 Task: Add Everyone Meyer Lemon + Mandarin Hand Soap Refill to the cart.
Action: Mouse moved to (708, 253)
Screenshot: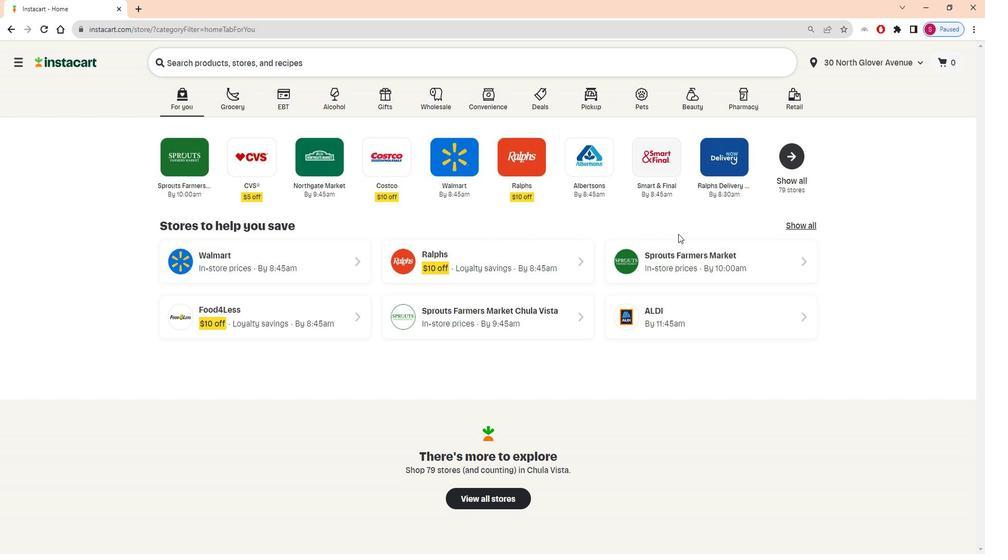 
Action: Mouse pressed left at (708, 253)
Screenshot: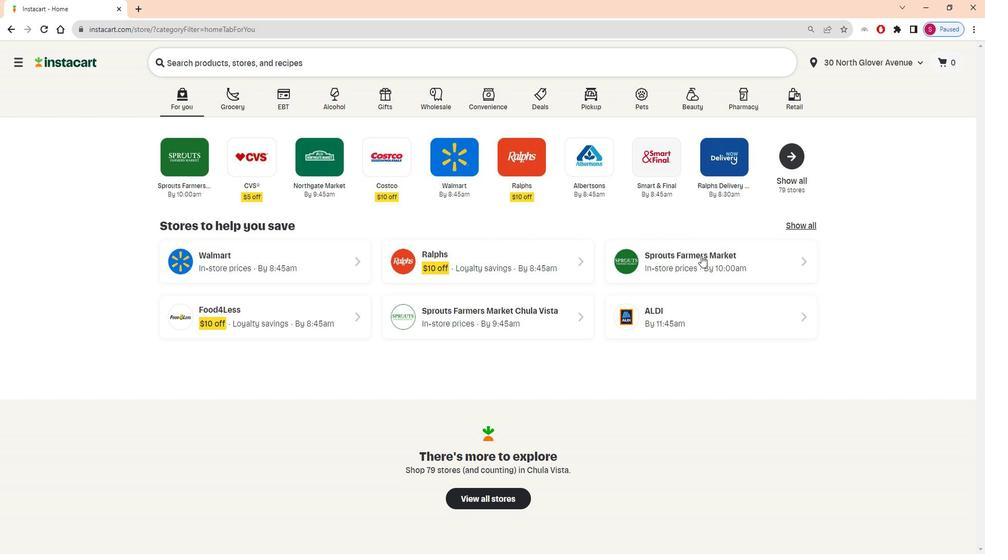 
Action: Mouse moved to (61, 390)
Screenshot: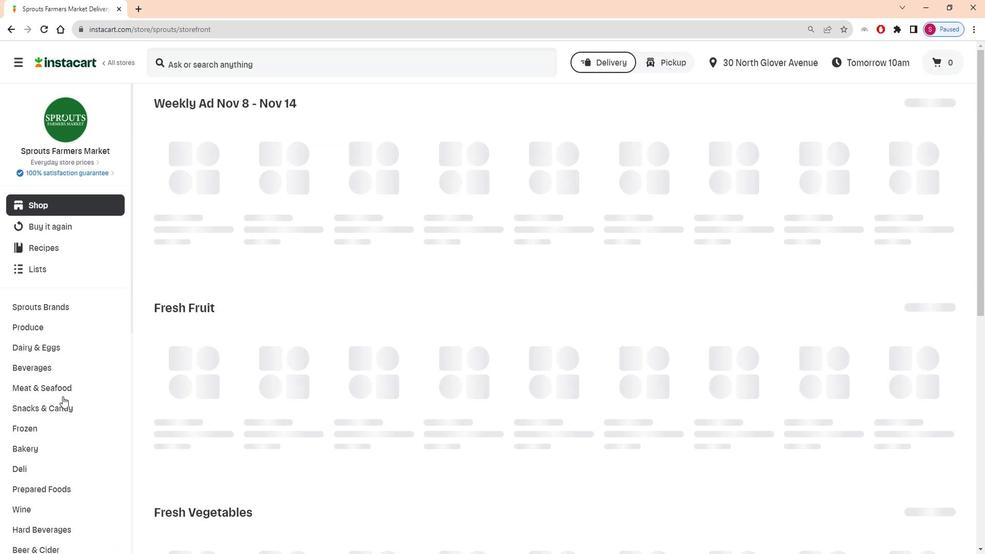 
Action: Mouse scrolled (61, 390) with delta (0, 0)
Screenshot: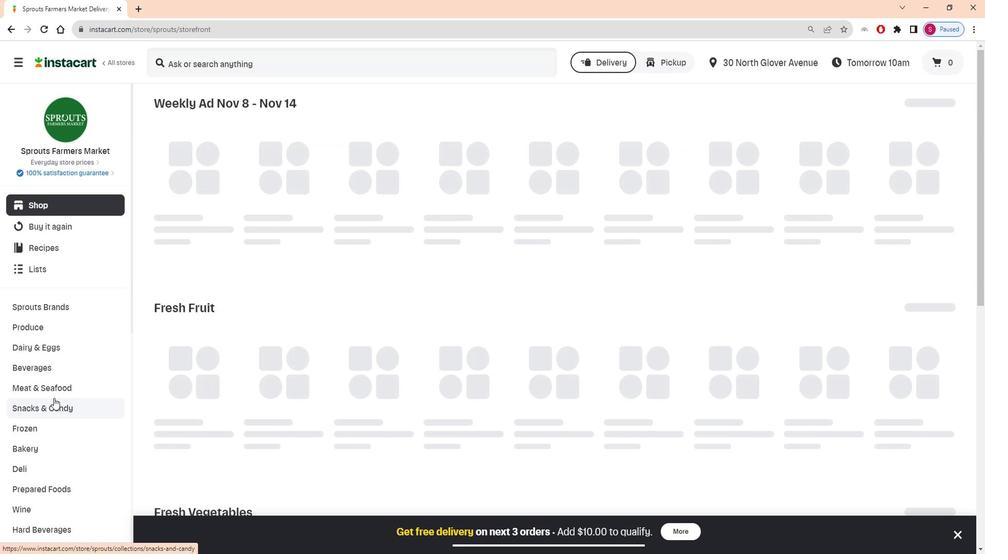 
Action: Mouse scrolled (61, 390) with delta (0, 0)
Screenshot: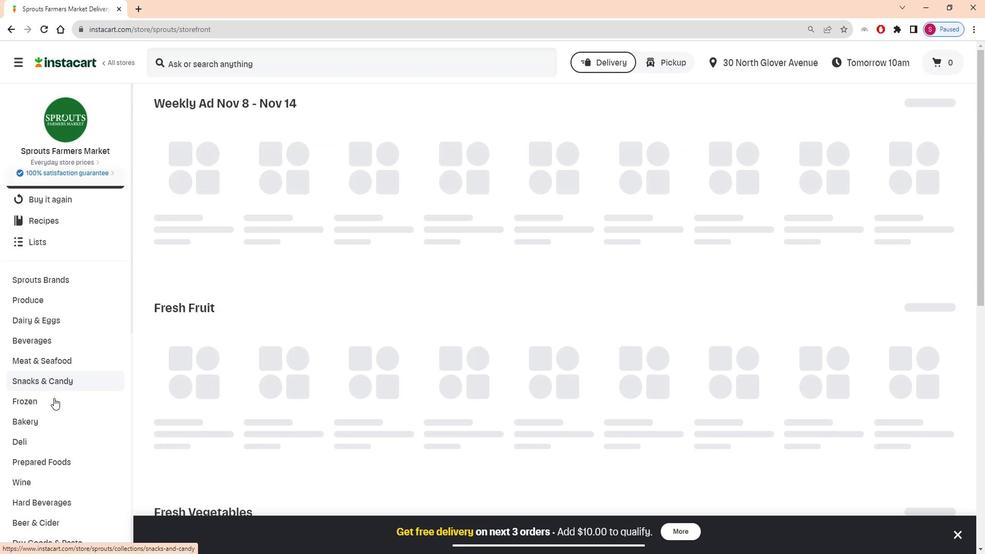 
Action: Mouse scrolled (61, 390) with delta (0, 0)
Screenshot: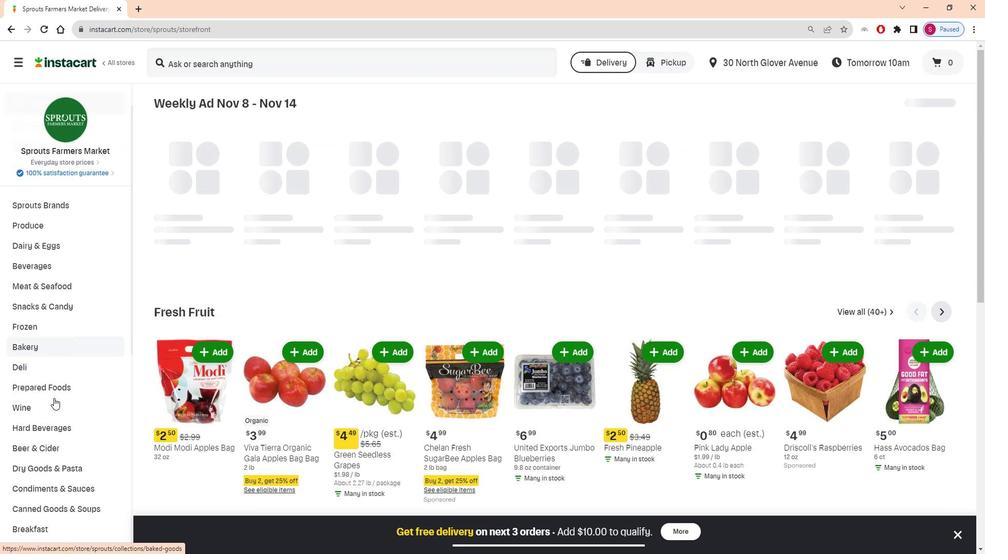 
Action: Mouse scrolled (61, 390) with delta (0, 0)
Screenshot: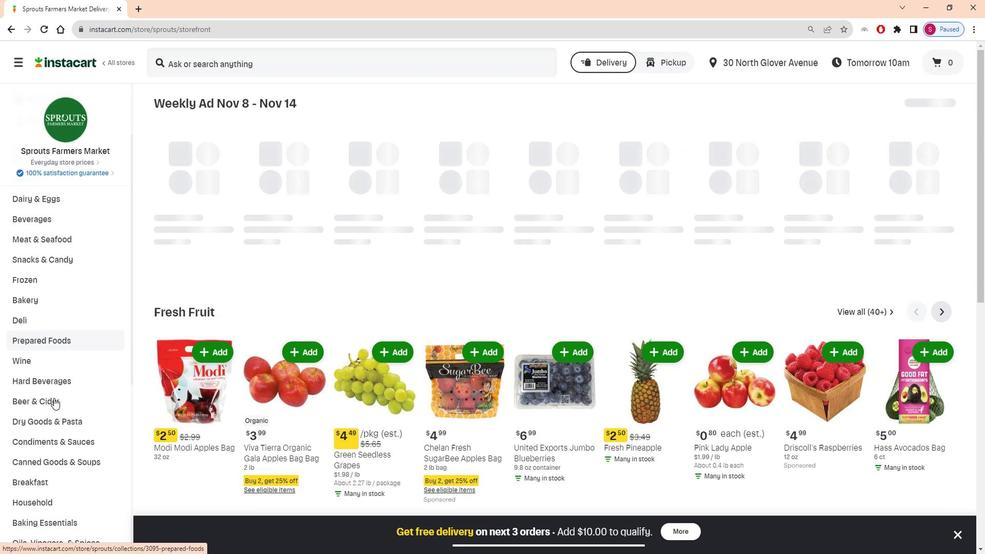 
Action: Mouse scrolled (61, 390) with delta (0, 0)
Screenshot: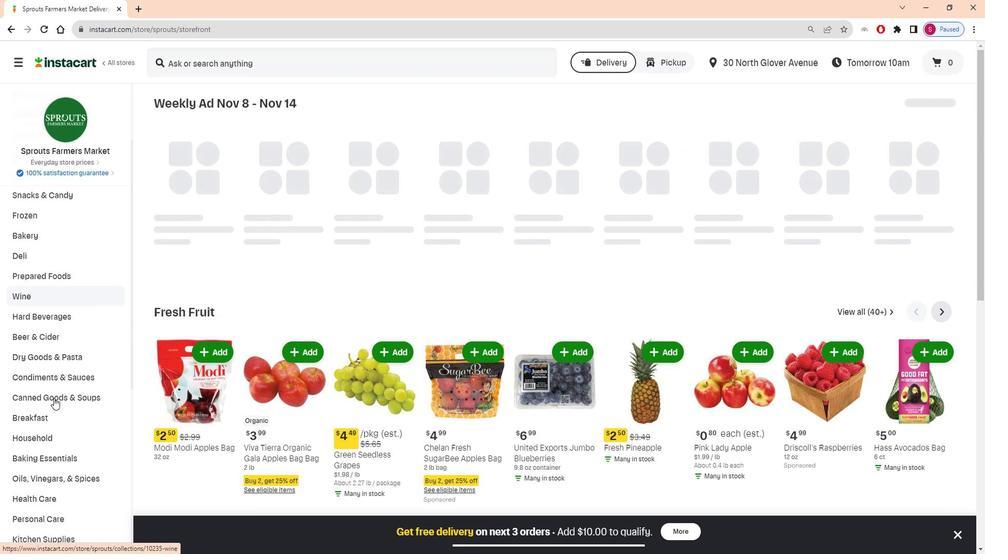 
Action: Mouse moved to (59, 402)
Screenshot: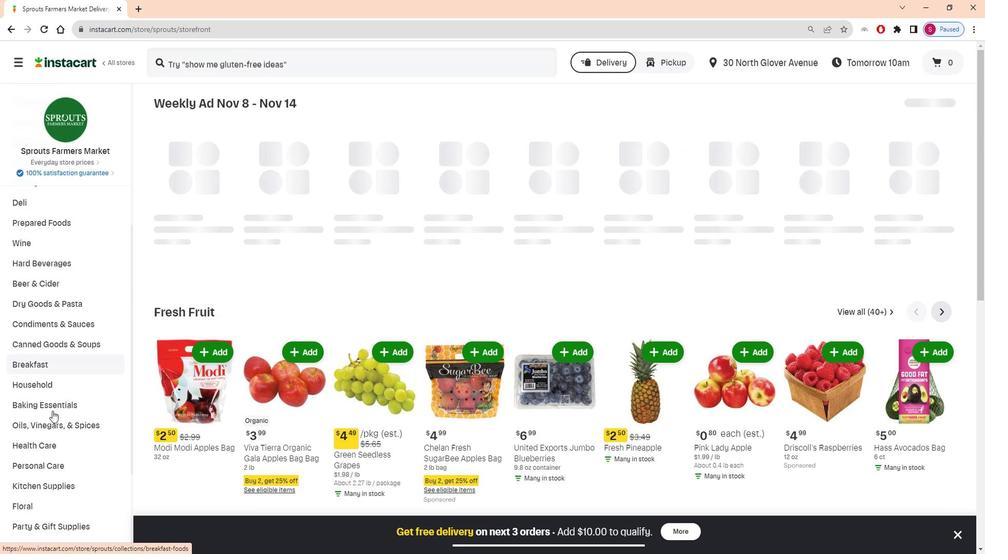 
Action: Mouse scrolled (59, 402) with delta (0, 0)
Screenshot: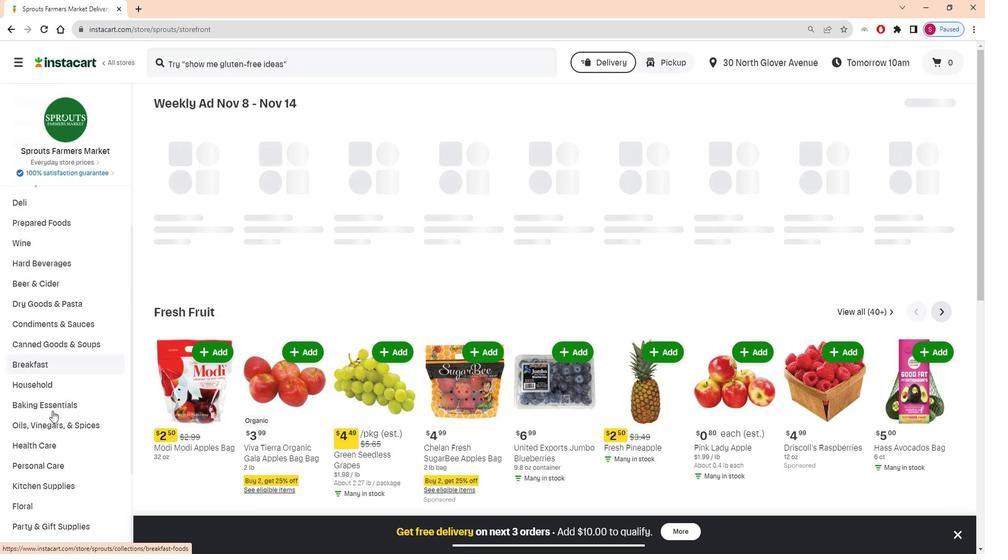 
Action: Mouse moved to (60, 408)
Screenshot: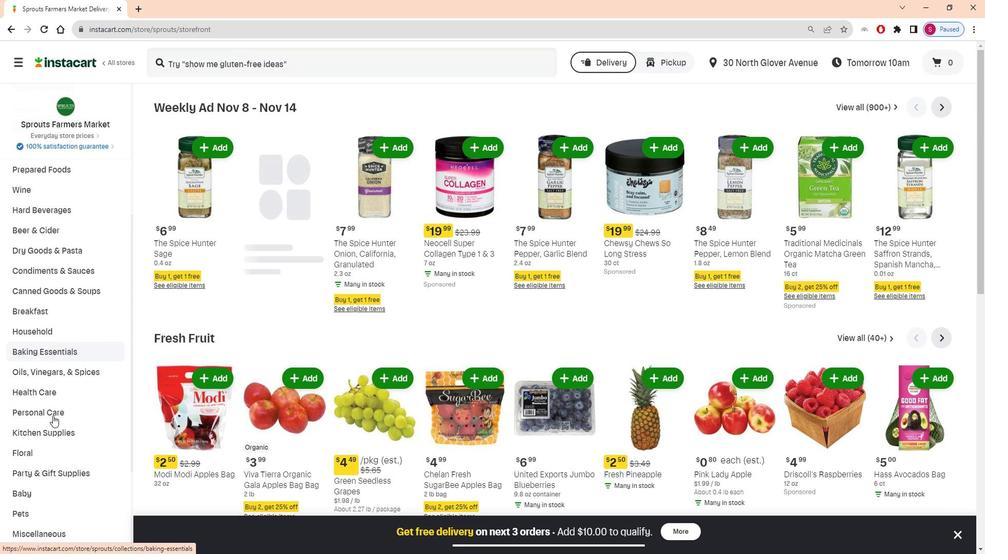 
Action: Mouse pressed left at (60, 408)
Screenshot: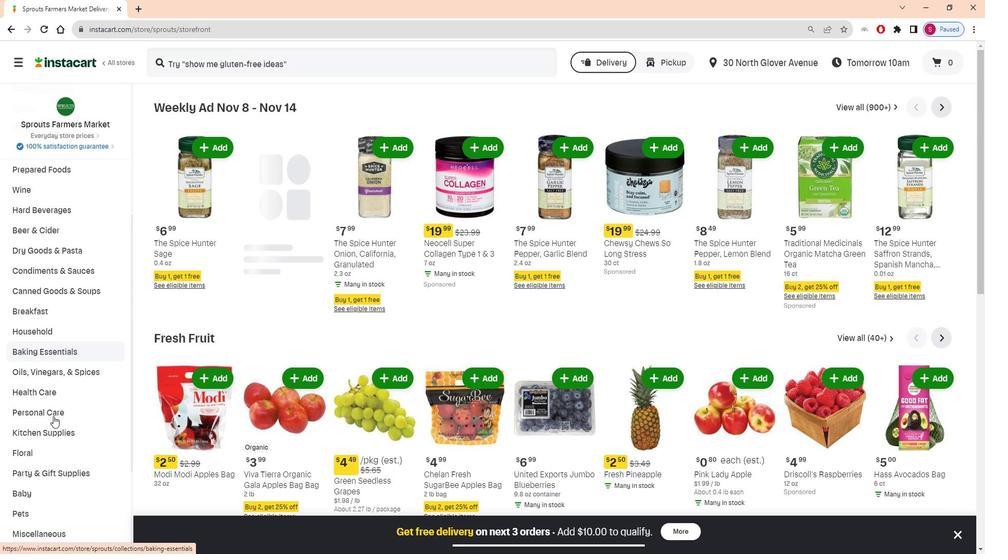 
Action: Mouse moved to (81, 411)
Screenshot: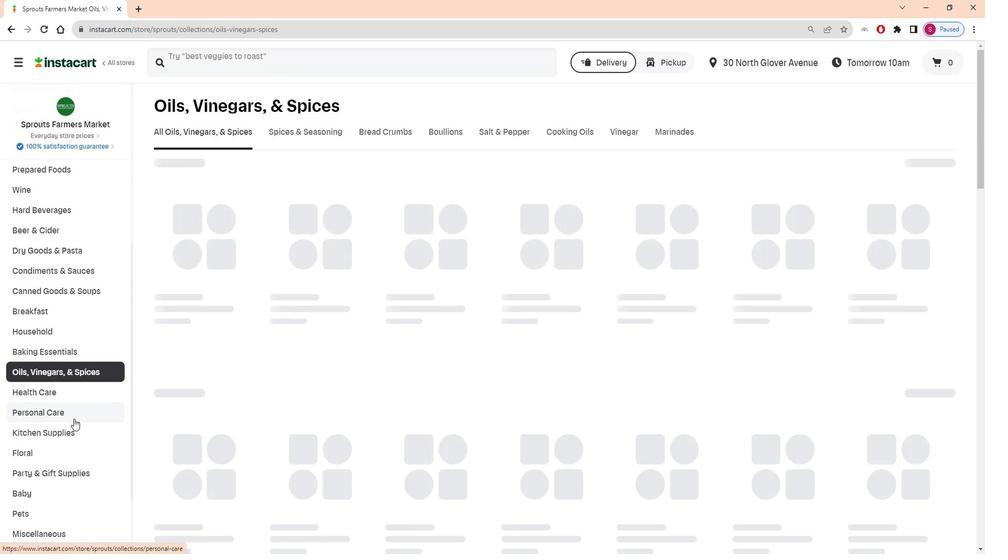 
Action: Mouse pressed left at (81, 411)
Screenshot: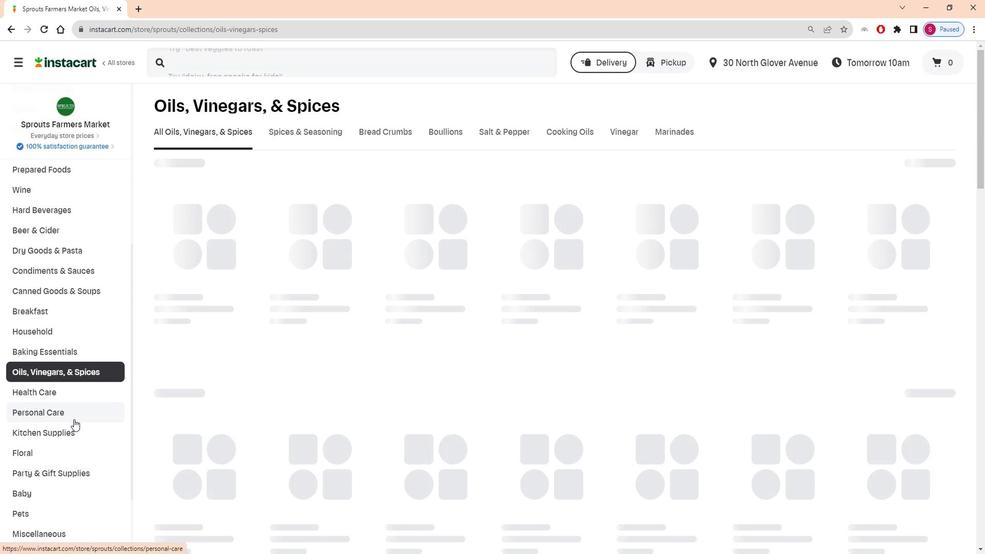 
Action: Mouse moved to (263, 125)
Screenshot: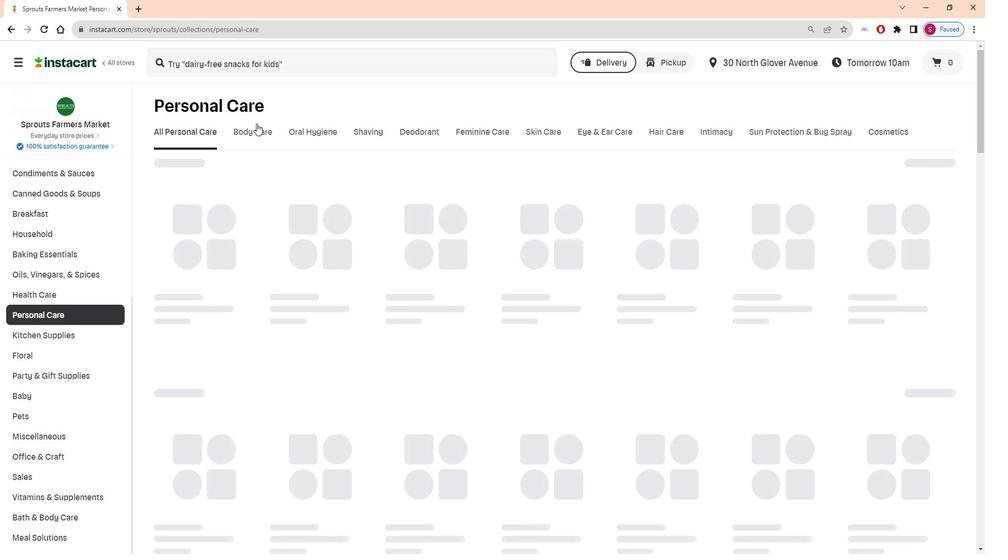 
Action: Mouse pressed left at (263, 125)
Screenshot: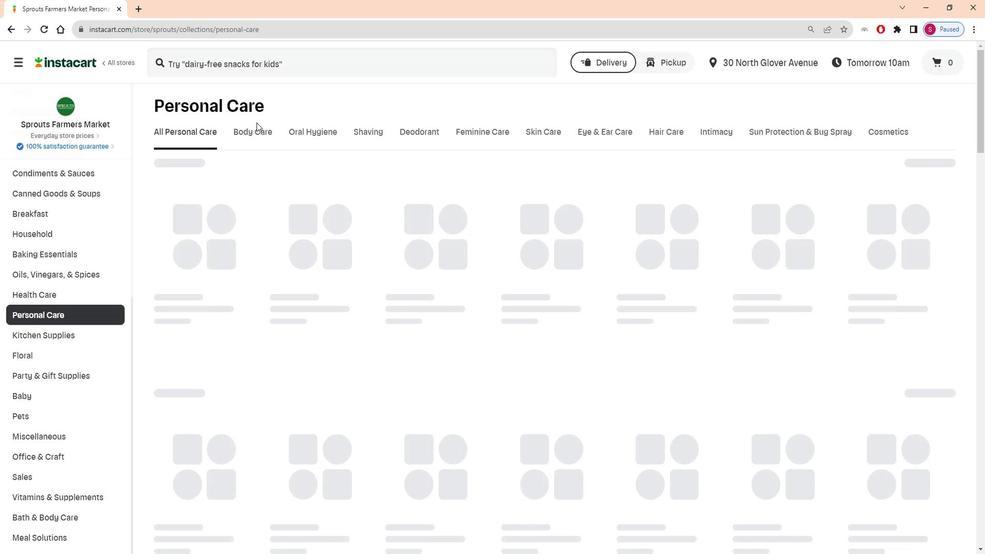 
Action: Mouse moved to (264, 131)
Screenshot: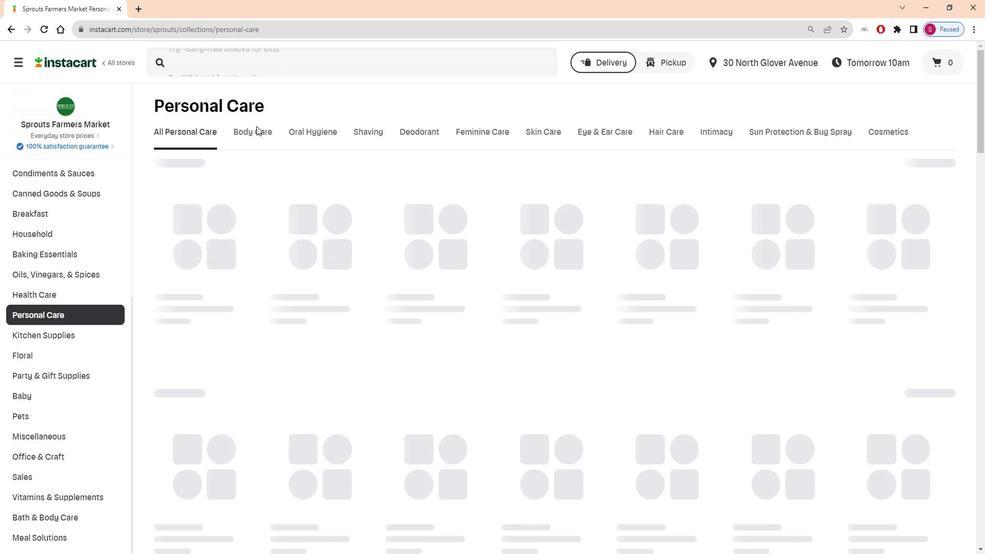 
Action: Mouse pressed left at (264, 131)
Screenshot: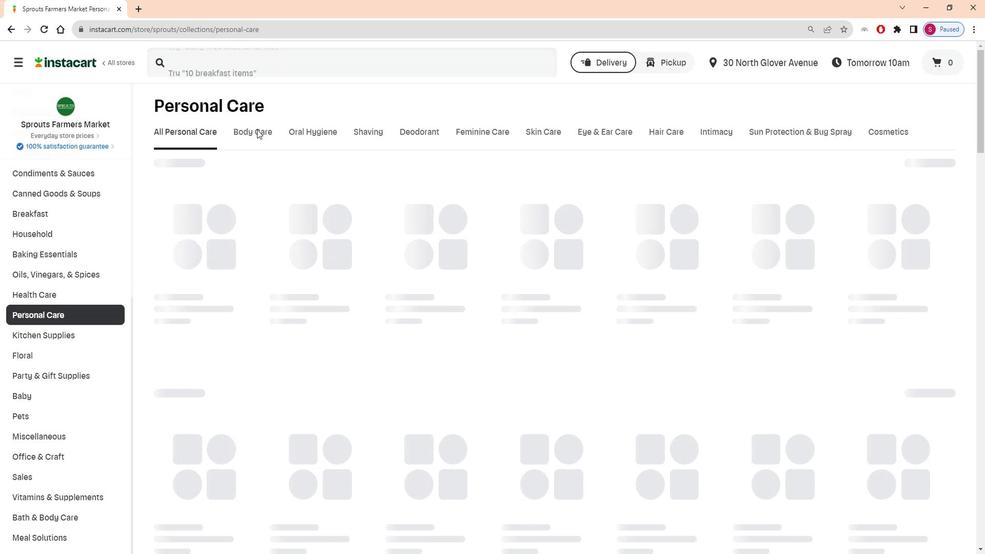 
Action: Mouse moved to (356, 184)
Screenshot: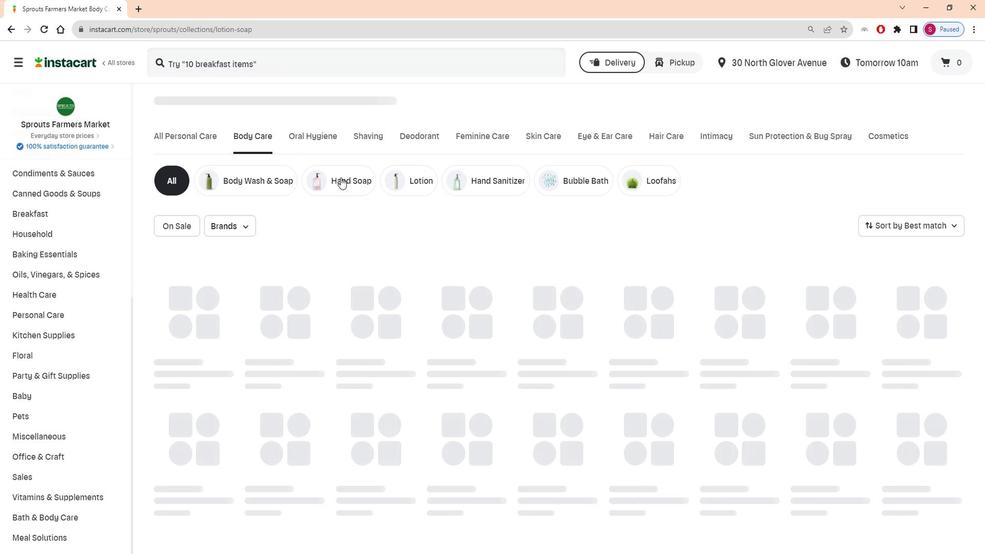 
Action: Mouse pressed left at (356, 184)
Screenshot: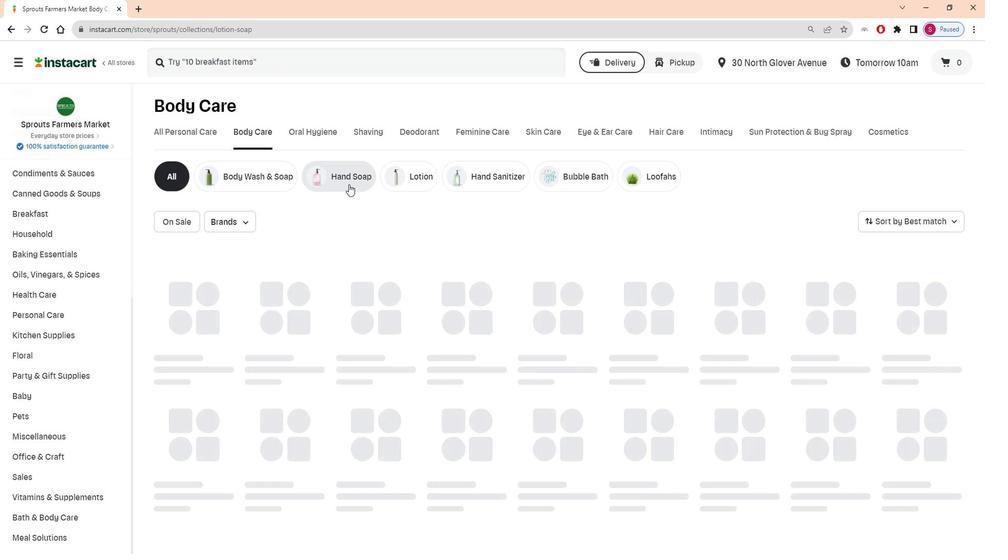 
Action: Mouse moved to (299, 74)
Screenshot: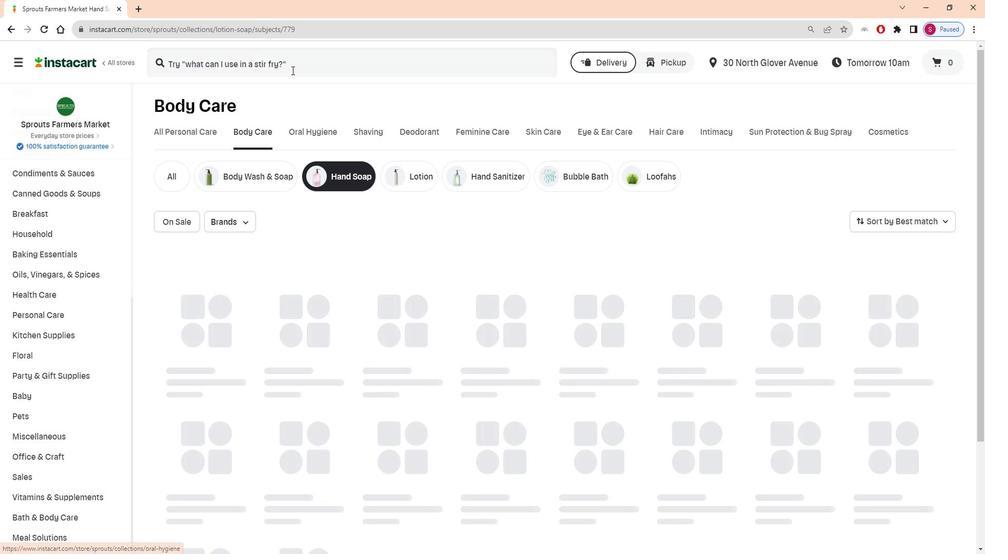 
Action: Mouse pressed left at (299, 74)
Screenshot: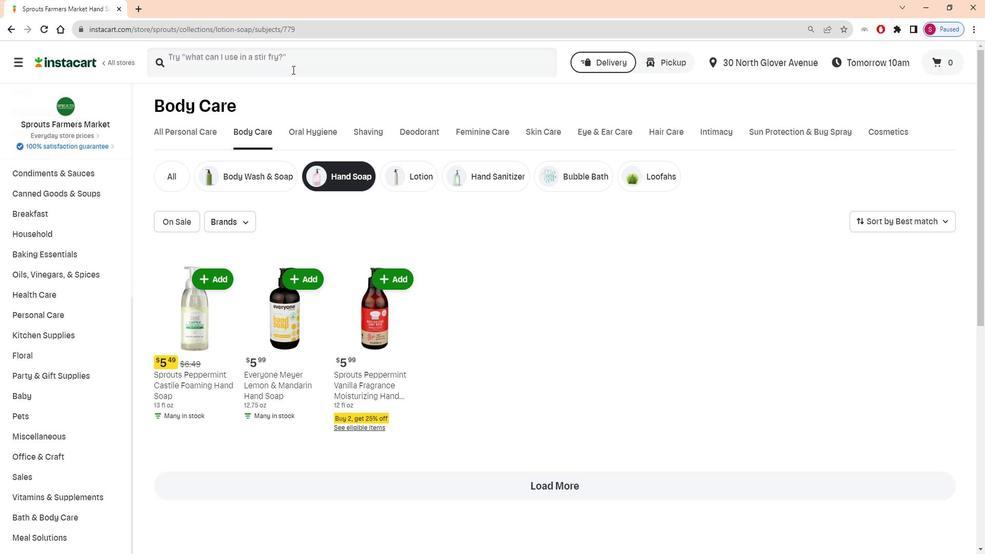 
Action: Mouse moved to (300, 71)
Screenshot: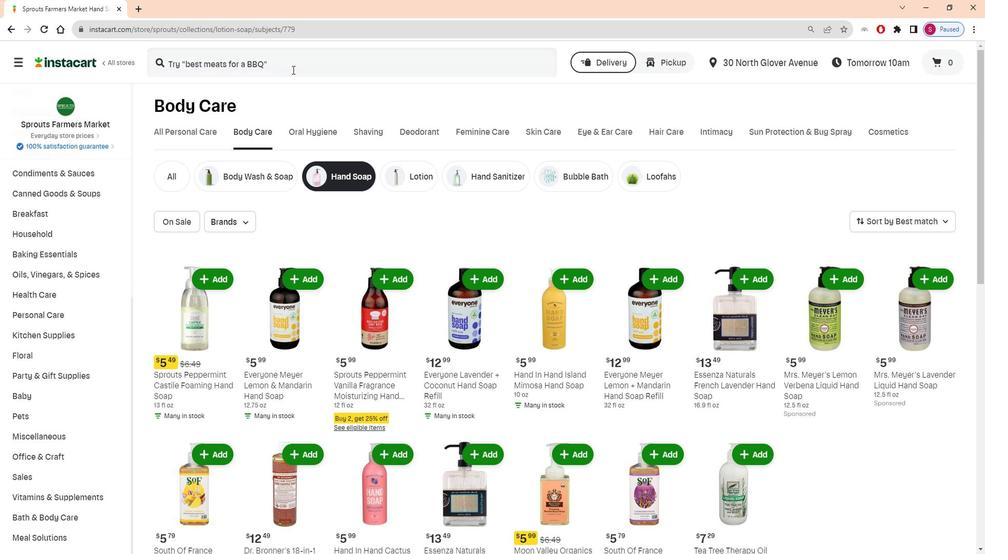 
Action: Mouse pressed left at (300, 71)
Screenshot: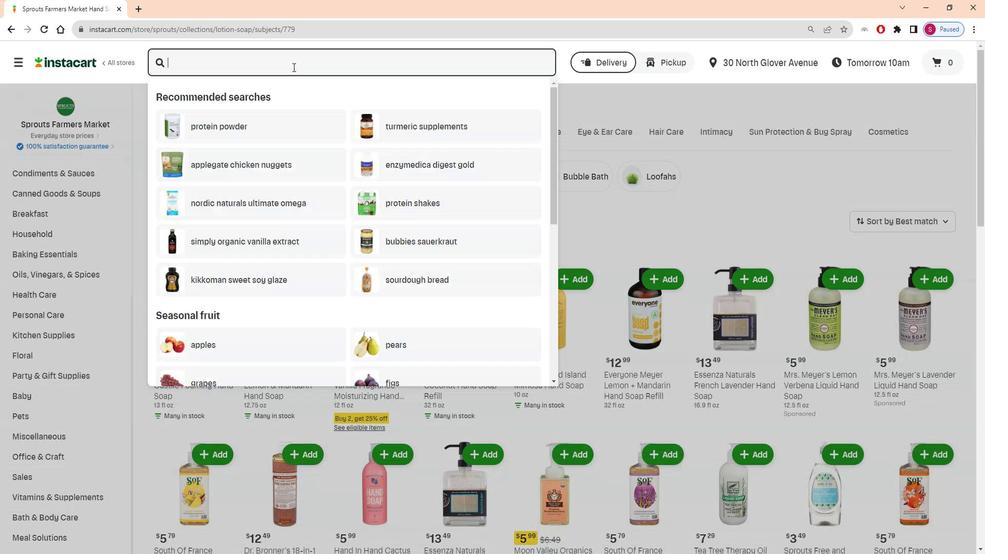 
Action: Mouse moved to (300, 71)
Screenshot: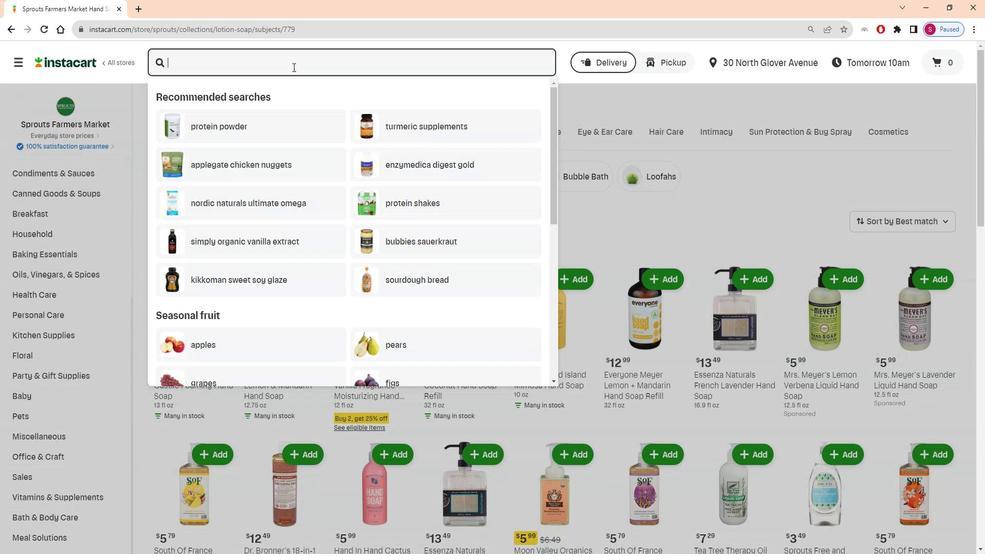 
Action: Key pressed <Key.shift>Everyone<Key.space><Key.shift><Key.shift><Key.shift><Key.shift><Key.shift><Key.shift><Key.shift>Meyer<Key.space><Key.shift>Lemon<Key.space>+<Key.space><Key.shift>Mandarin<Key.space><Key.shift>Hand<Key.space><Key.shift>Soap<Key.space><Key.shift>Refill<Key.enter>
Screenshot: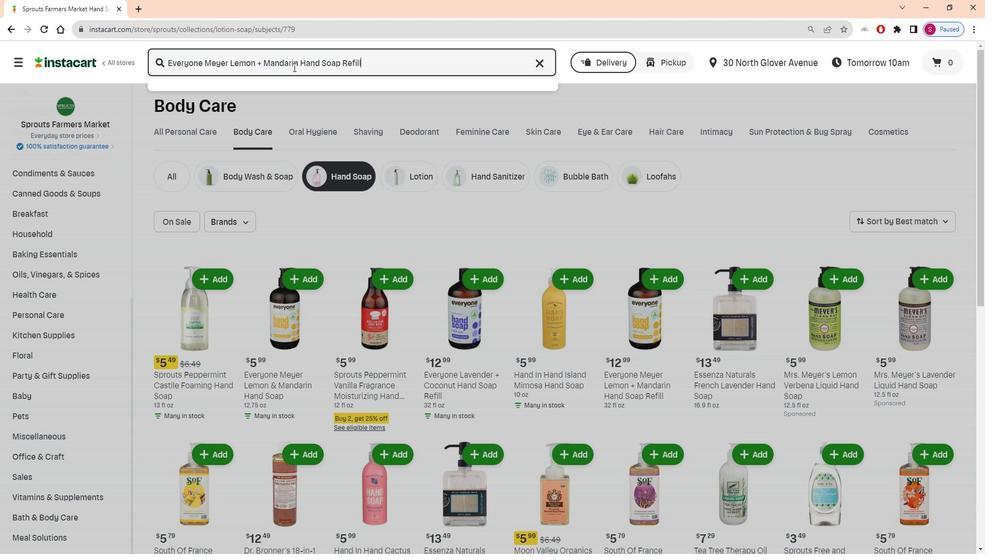 
Action: Mouse moved to (315, 245)
Screenshot: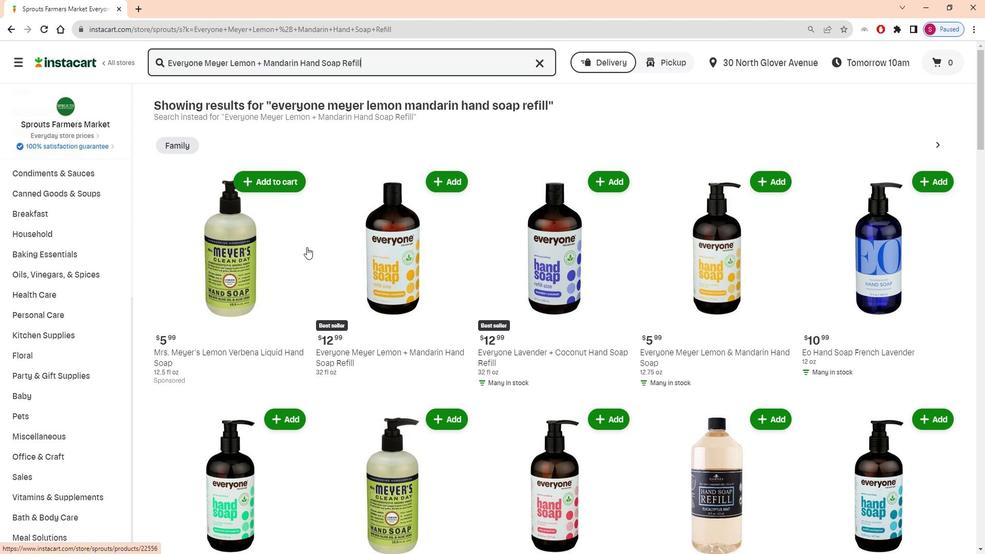 
Action: Mouse scrolled (315, 244) with delta (0, 0)
Screenshot: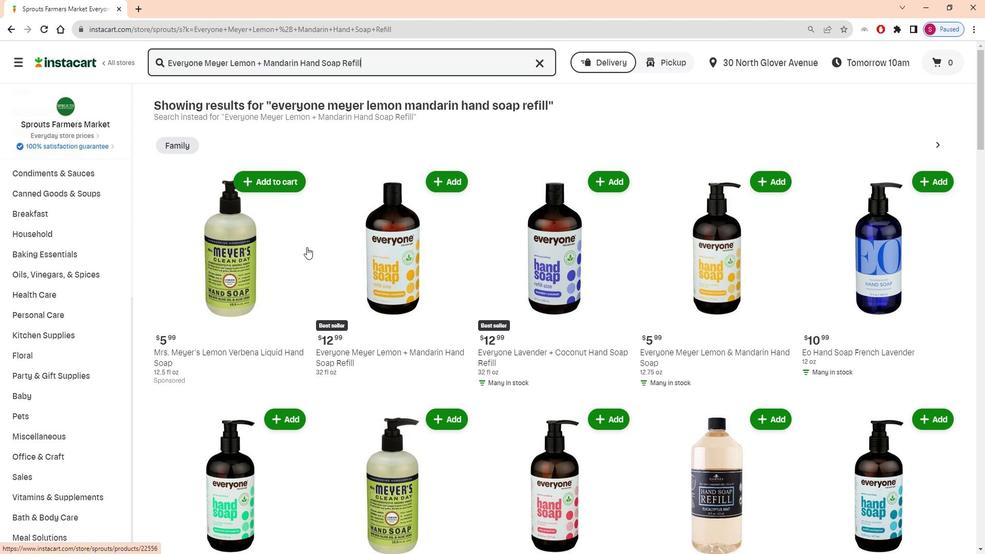 
Action: Mouse moved to (339, 240)
Screenshot: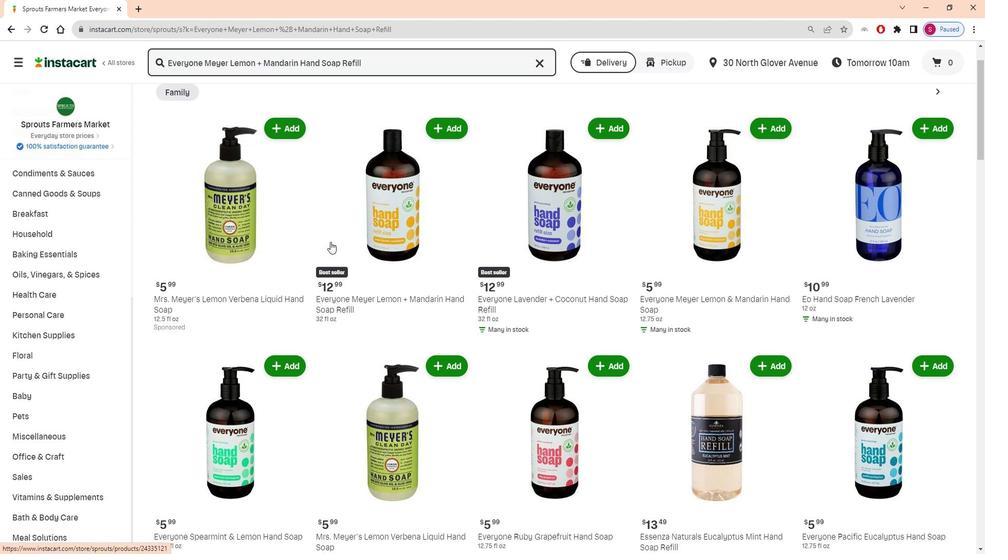 
Action: Mouse scrolled (339, 240) with delta (0, 0)
Screenshot: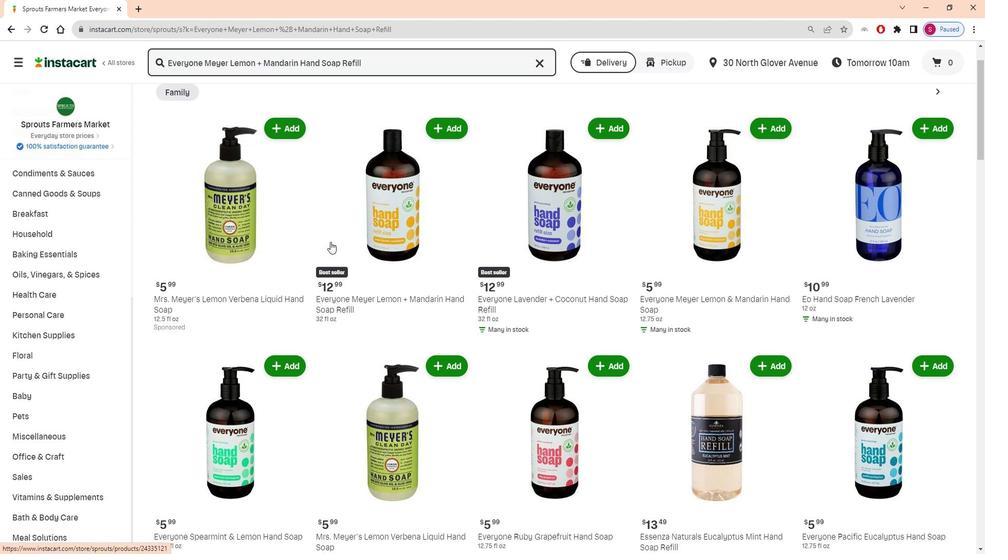 
Action: Mouse moved to (344, 239)
Screenshot: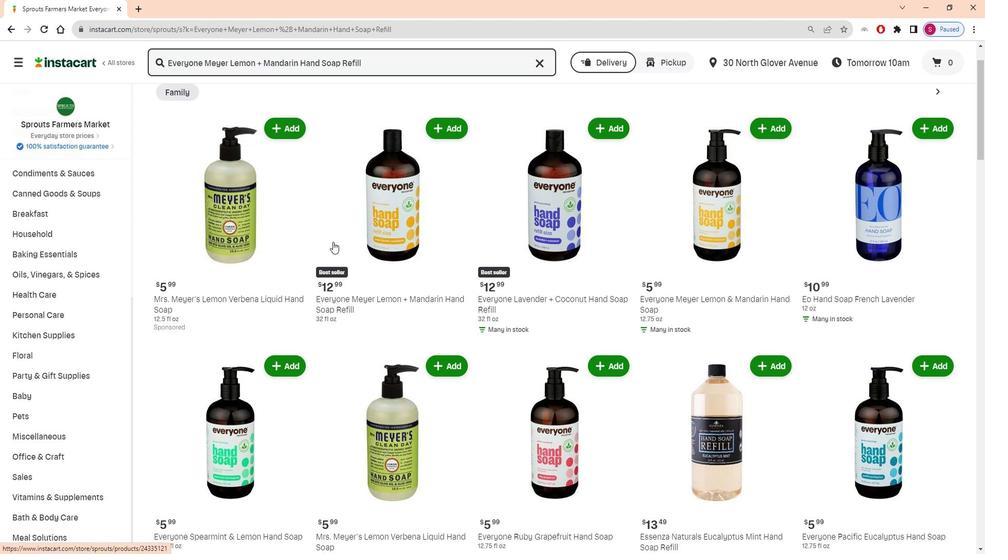 
Action: Mouse scrolled (344, 239) with delta (0, 0)
Screenshot: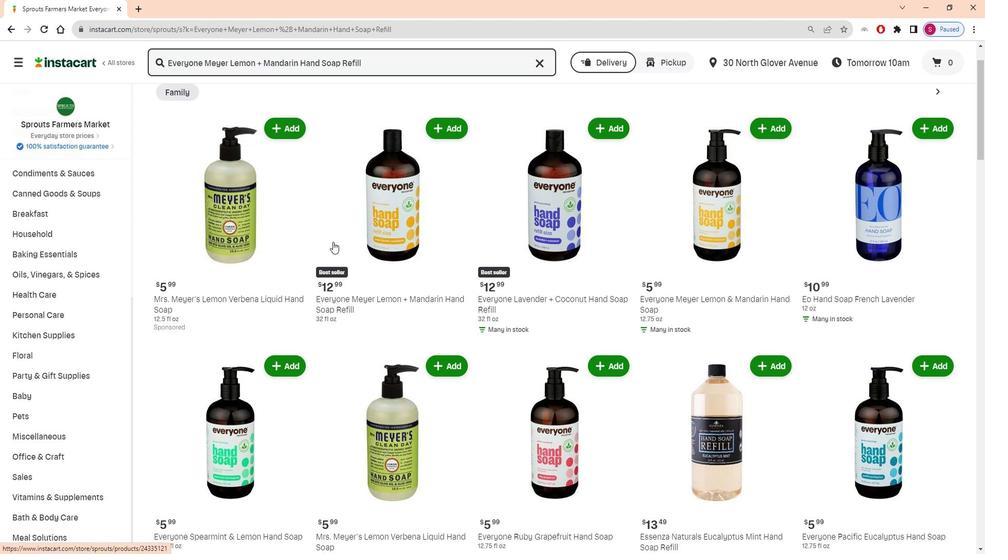 
Action: Mouse moved to (461, 180)
Screenshot: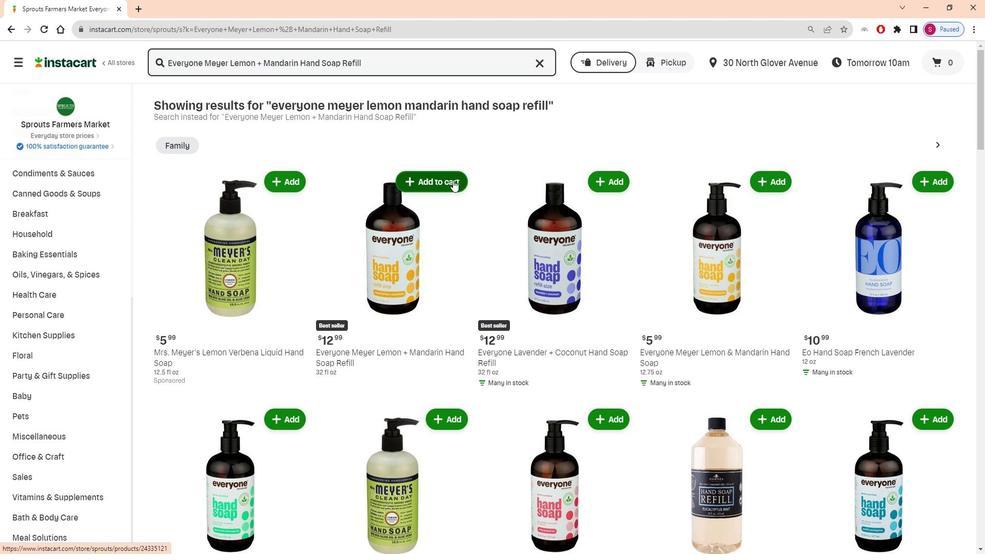 
Action: Mouse pressed left at (461, 180)
Screenshot: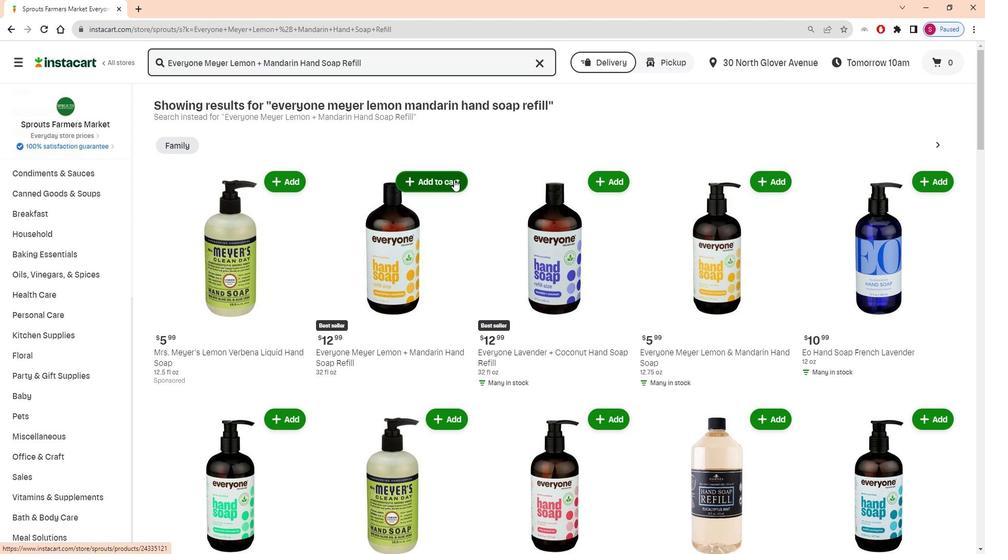 
Action: Mouse moved to (521, 153)
Screenshot: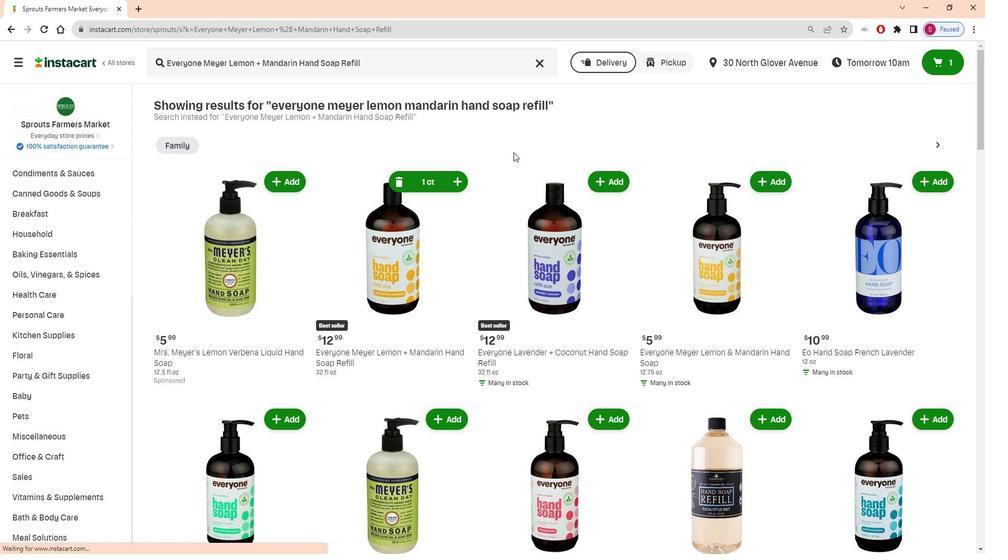 
